 Task: Assign Issue Issue0007 to Sprint Sprint0004 in Scrum Project Project0002 in Jira
Action: Mouse moved to (351, 394)
Screenshot: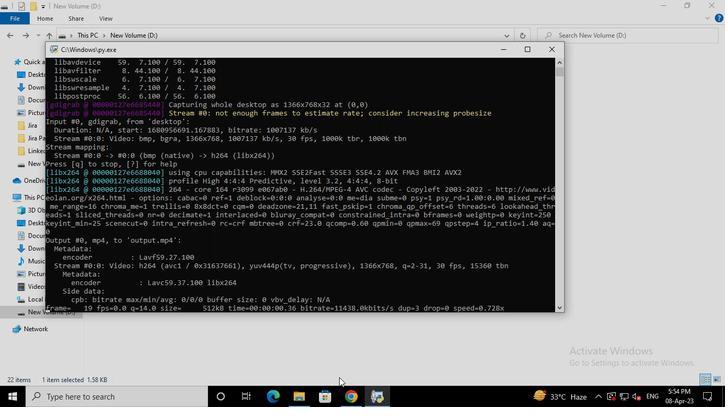 
Action: Mouse pressed left at (351, 394)
Screenshot: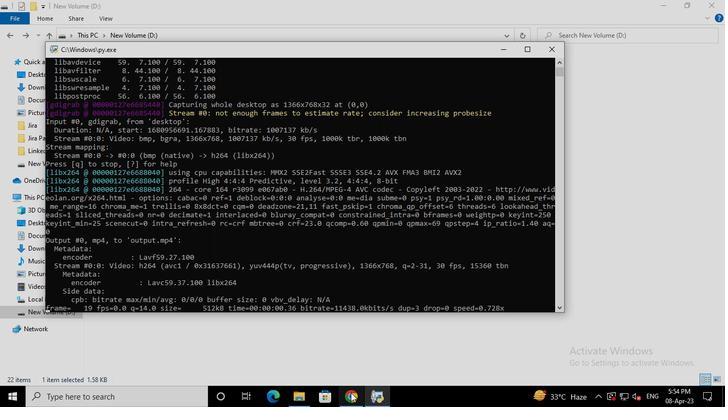 
Action: Mouse moved to (58, 165)
Screenshot: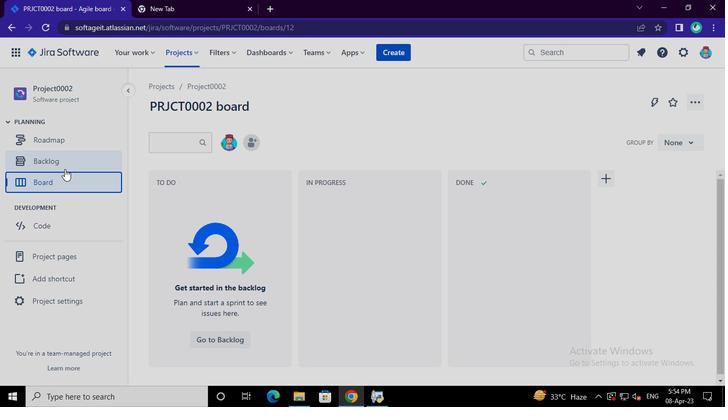 
Action: Mouse pressed left at (58, 165)
Screenshot: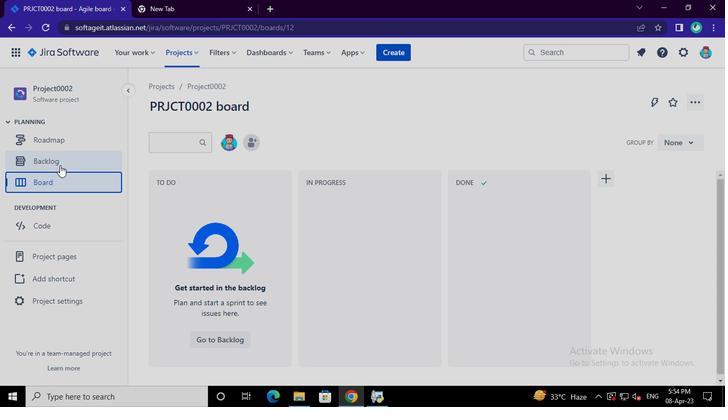 
Action: Mouse moved to (671, 258)
Screenshot: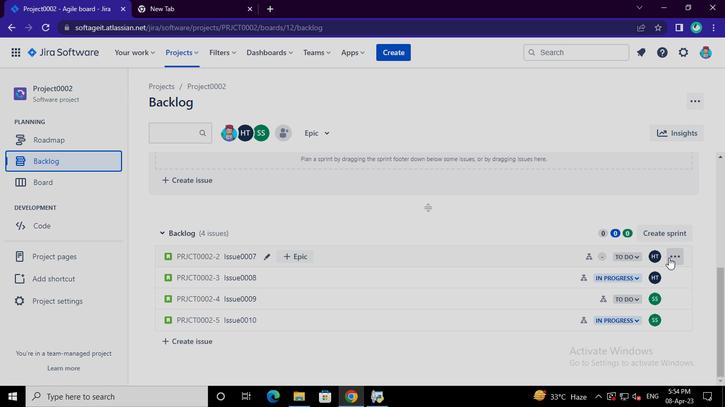 
Action: Mouse pressed left at (671, 258)
Screenshot: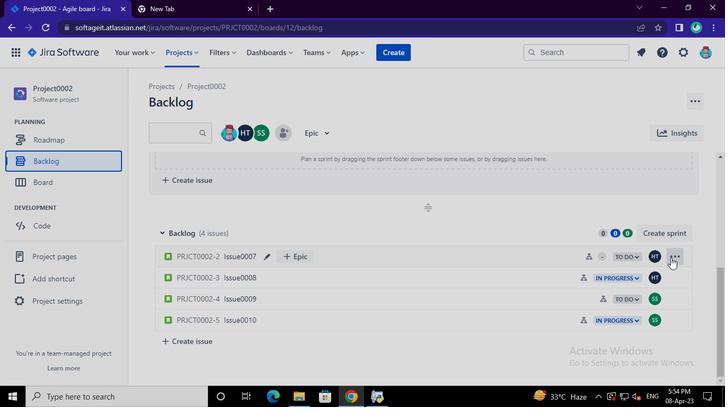 
Action: Mouse moved to (634, 187)
Screenshot: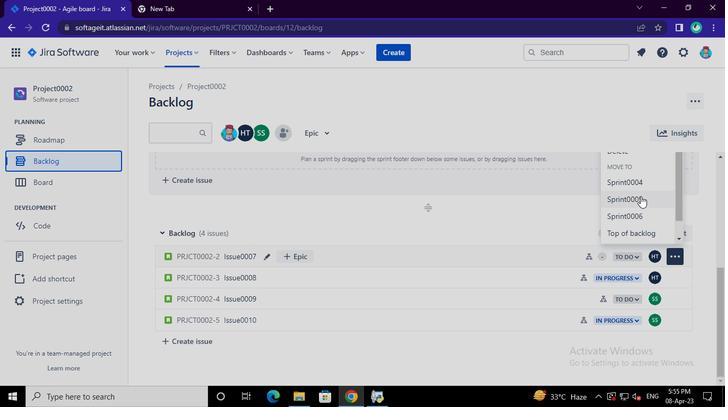 
Action: Mouse pressed left at (634, 187)
Screenshot: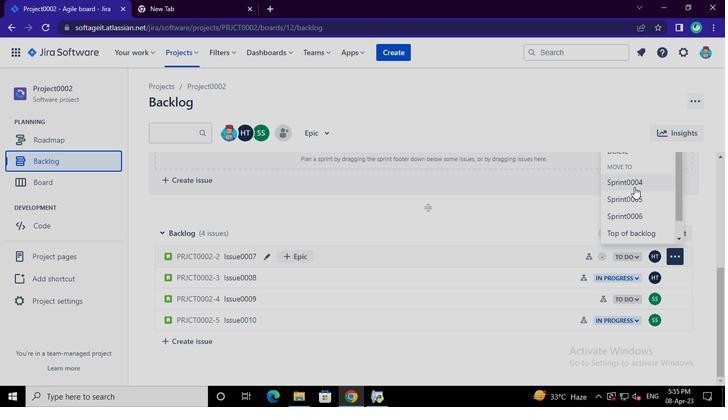 
Action: Mouse moved to (379, 400)
Screenshot: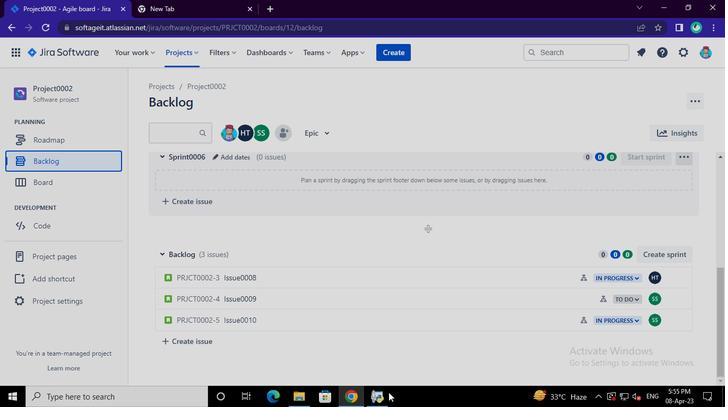 
Action: Mouse pressed left at (379, 400)
Screenshot: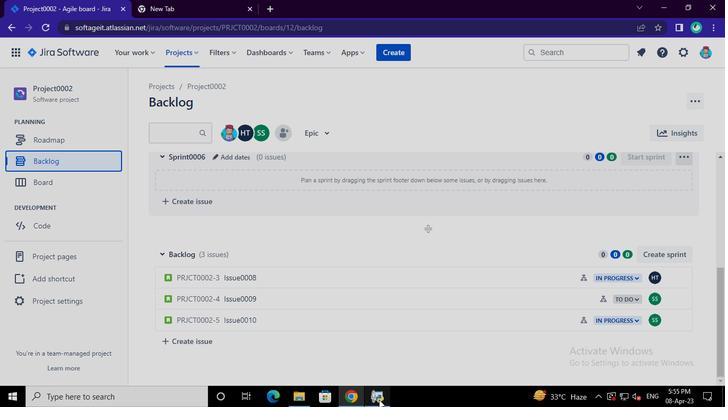 
Action: Mouse moved to (548, 50)
Screenshot: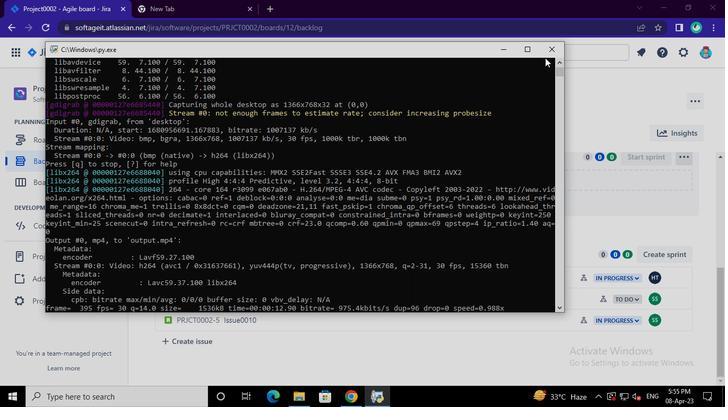 
Action: Mouse pressed left at (548, 50)
Screenshot: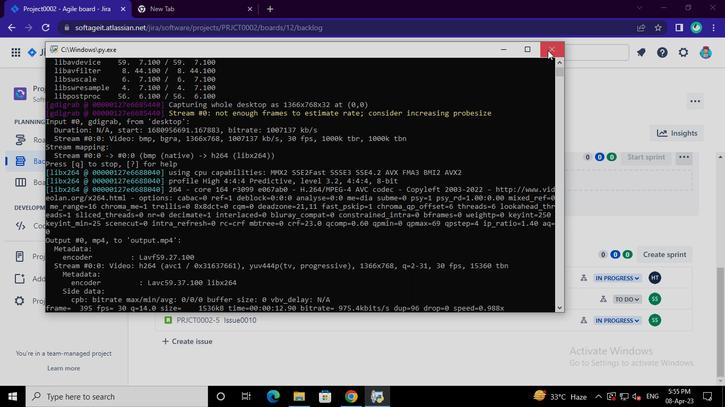 
